 Task: Set the subtitle format in the text subtitle parser to "pjs".
Action: Mouse moved to (107, 20)
Screenshot: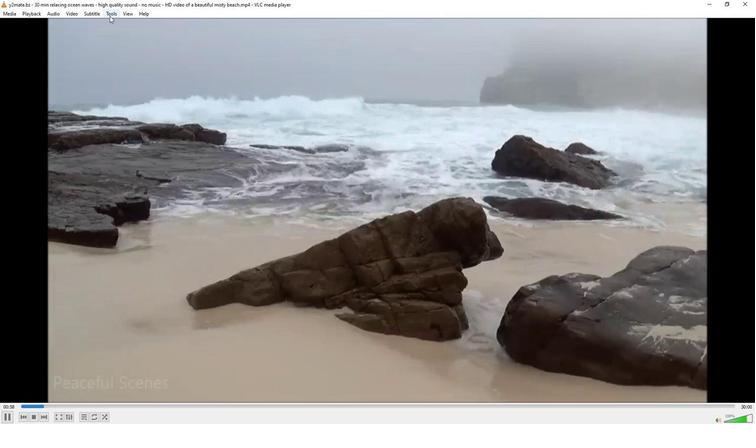 
Action: Mouse pressed left at (107, 20)
Screenshot: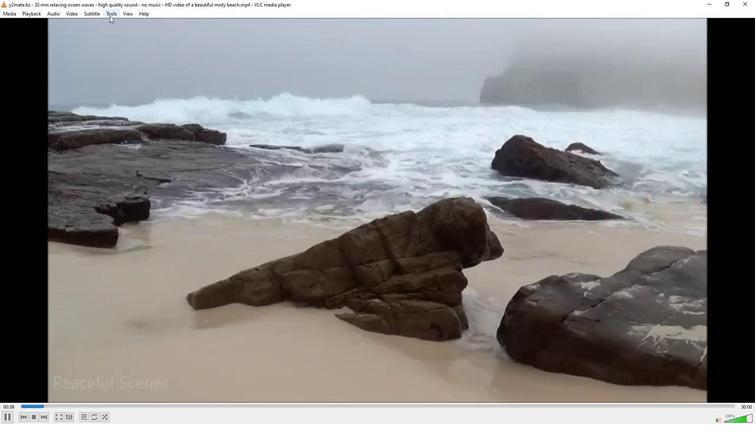 
Action: Mouse moved to (127, 107)
Screenshot: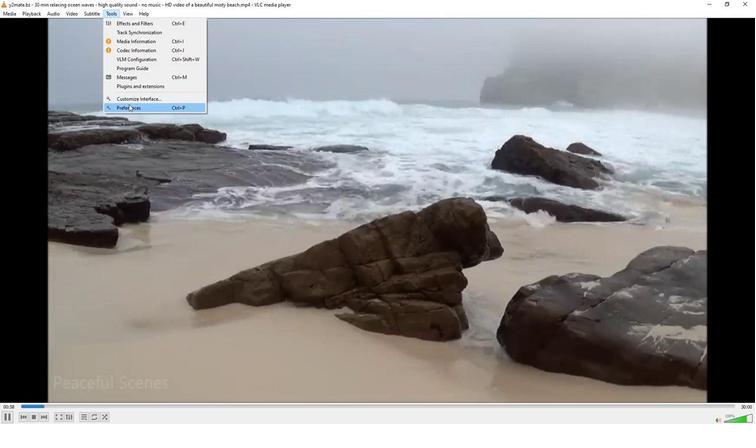 
Action: Mouse pressed left at (127, 107)
Screenshot: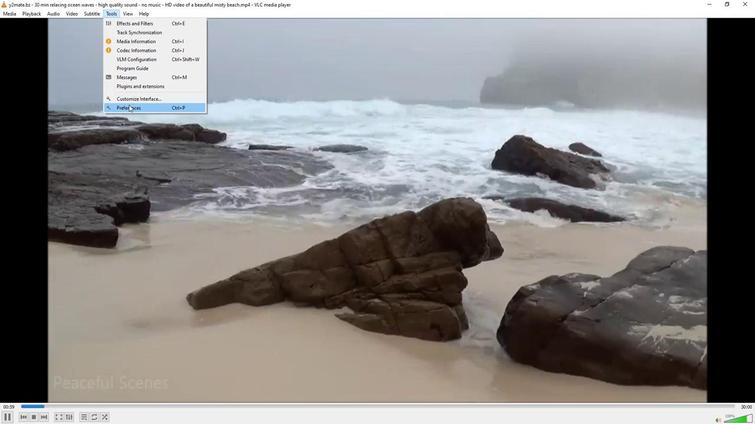 
Action: Mouse moved to (212, 325)
Screenshot: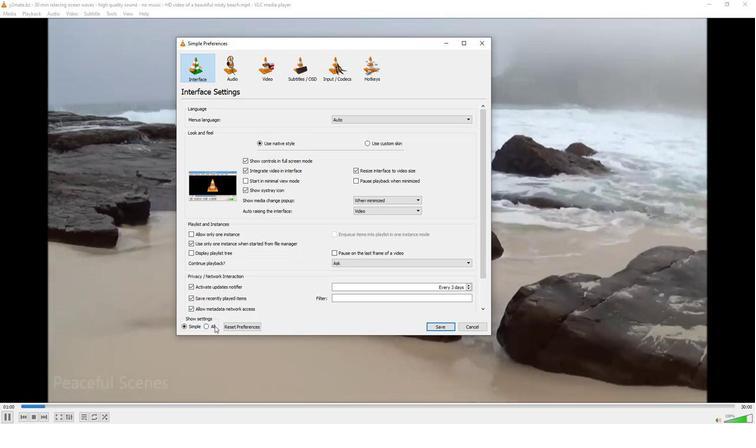 
Action: Mouse pressed left at (212, 325)
Screenshot: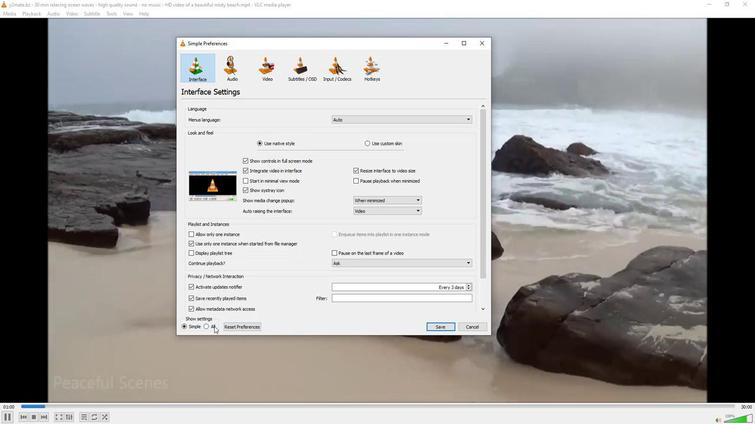 
Action: Mouse moved to (198, 216)
Screenshot: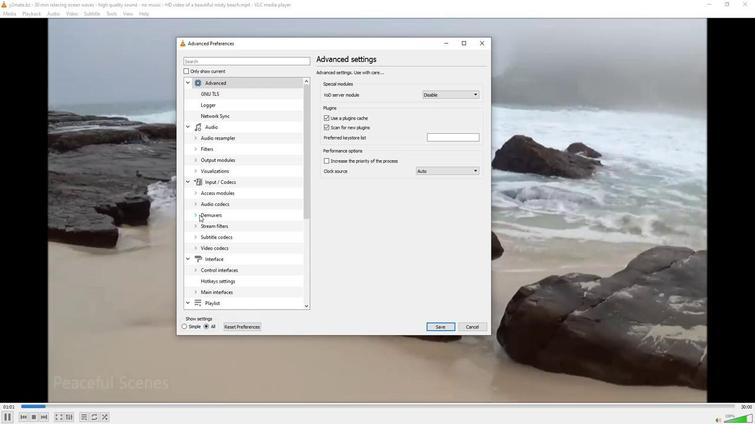 
Action: Mouse pressed left at (198, 216)
Screenshot: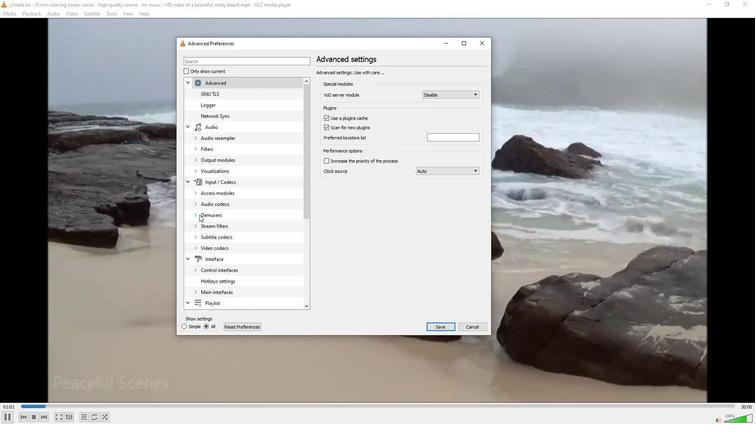 
Action: Mouse moved to (216, 253)
Screenshot: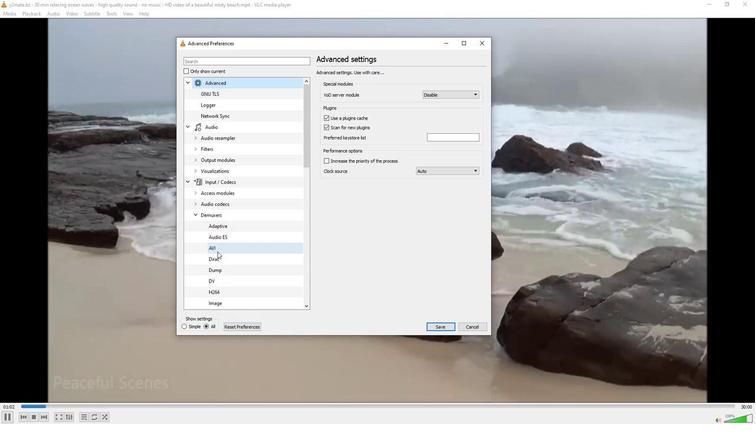 
Action: Mouse scrolled (216, 253) with delta (0, 0)
Screenshot: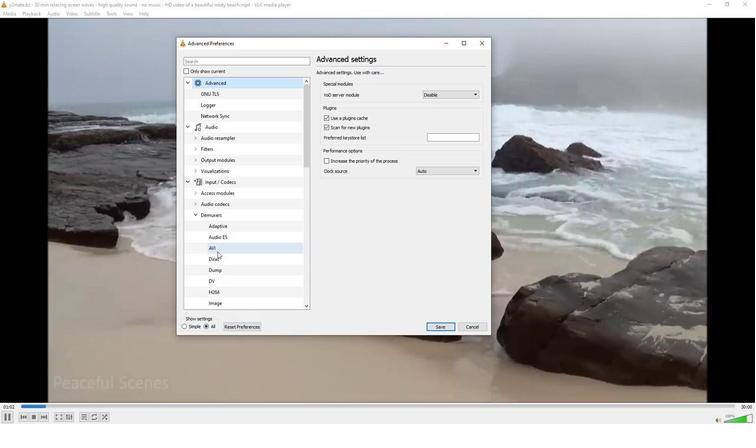 
Action: Mouse moved to (216, 254)
Screenshot: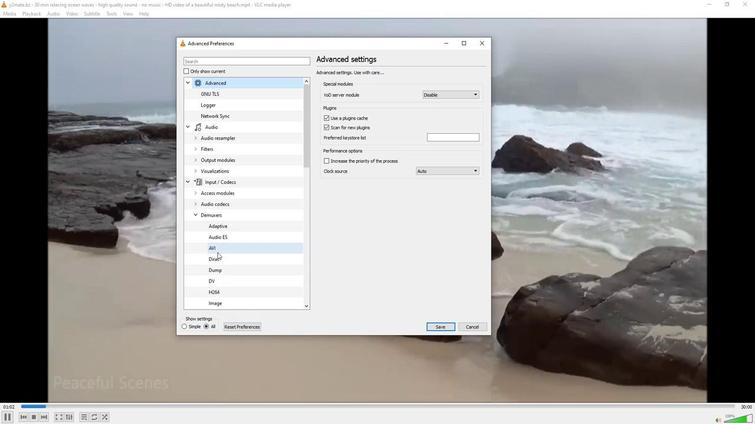 
Action: Mouse scrolled (216, 253) with delta (0, 0)
Screenshot: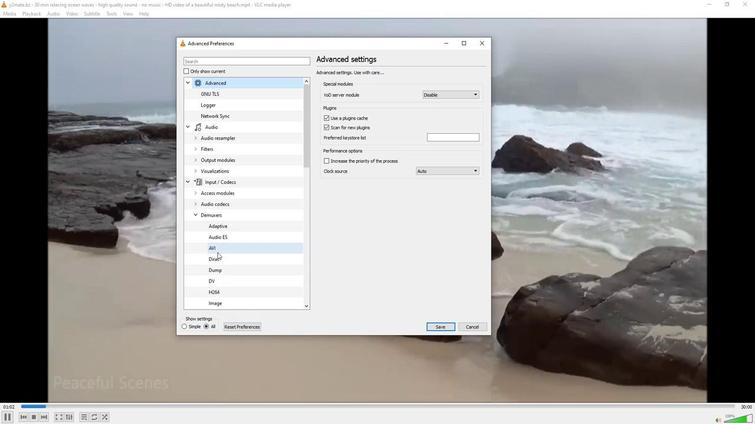 
Action: Mouse scrolled (216, 253) with delta (0, 0)
Screenshot: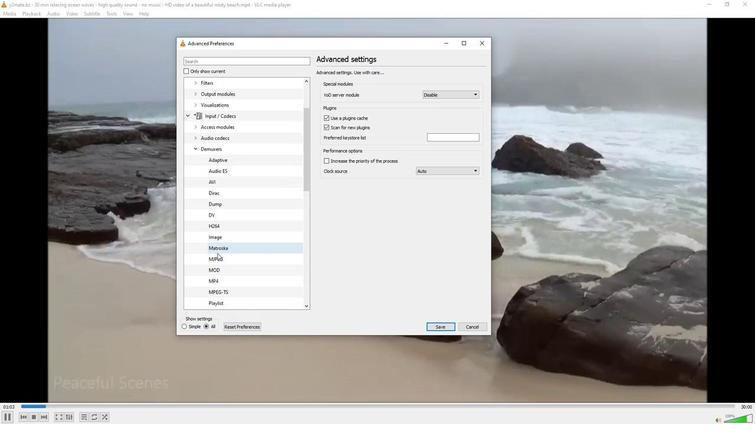 
Action: Mouse scrolled (216, 253) with delta (0, 0)
Screenshot: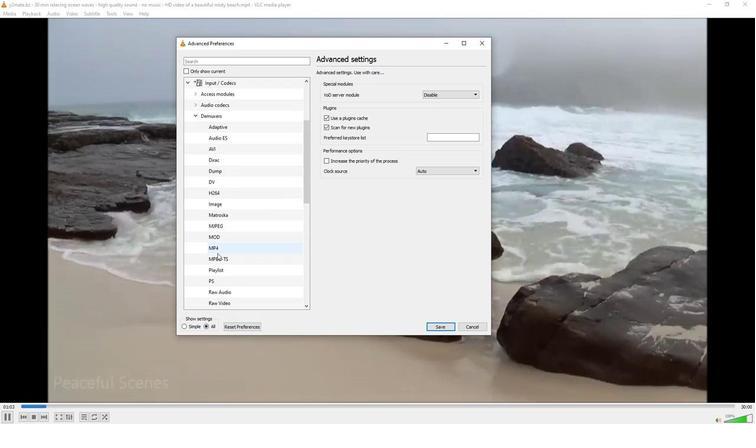 
Action: Mouse moved to (231, 303)
Screenshot: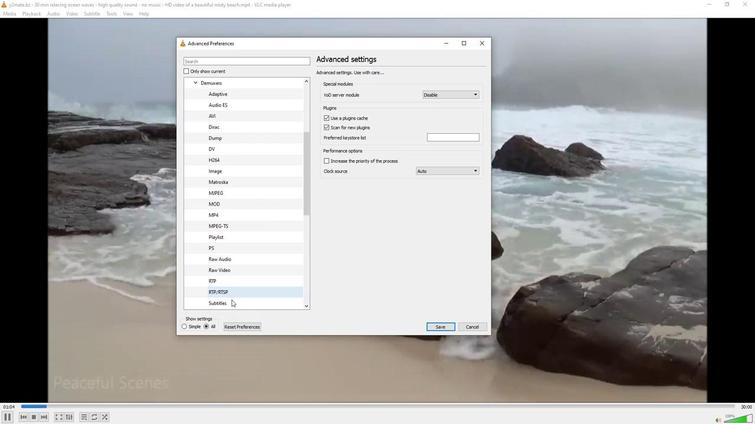 
Action: Mouse pressed left at (231, 303)
Screenshot: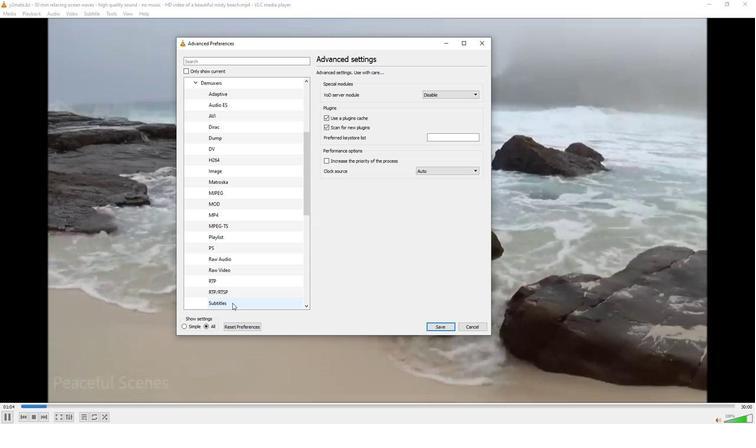 
Action: Mouse moved to (464, 107)
Screenshot: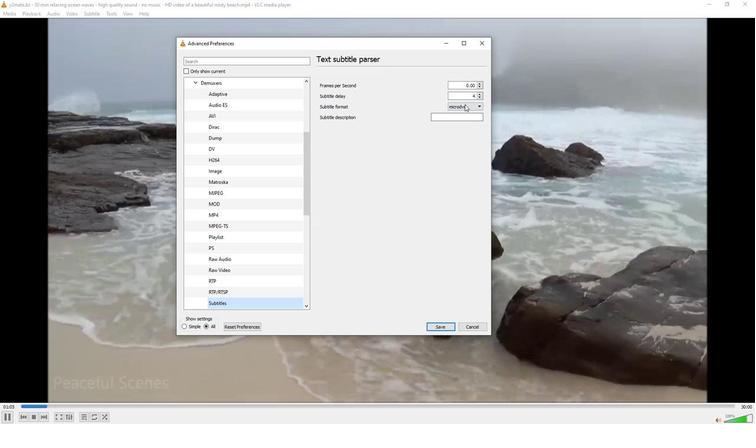 
Action: Mouse pressed left at (464, 107)
Screenshot: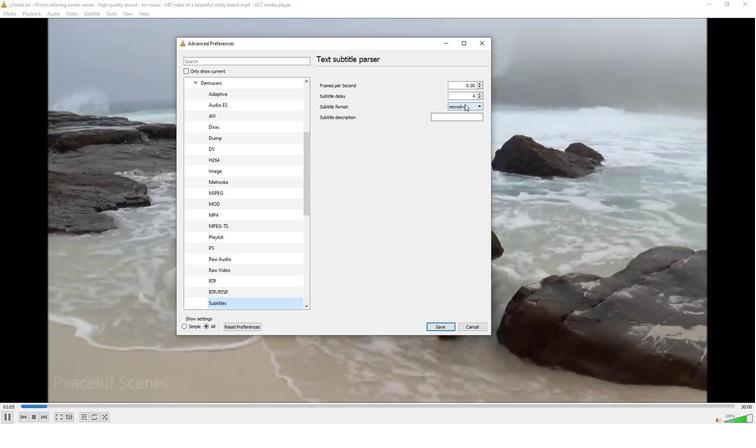 
Action: Mouse moved to (476, 136)
Screenshot: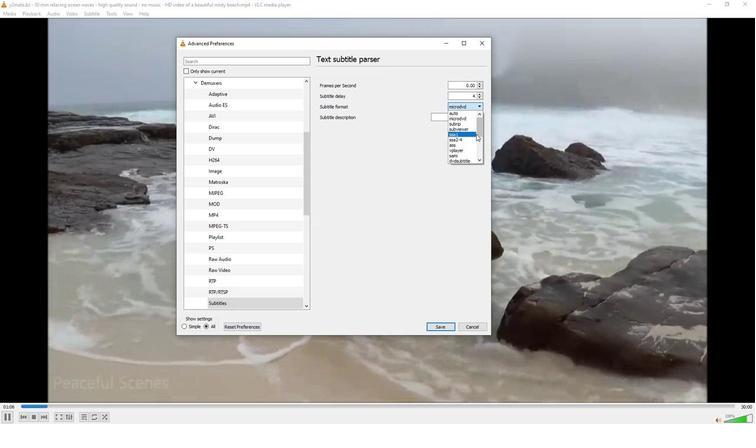 
Action: Mouse pressed left at (476, 136)
Screenshot: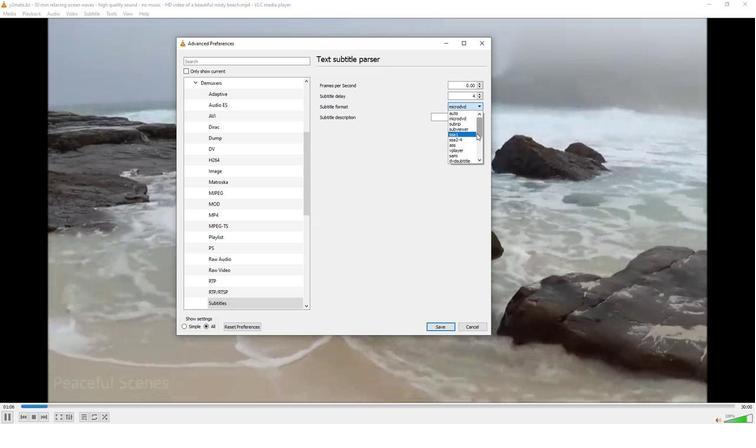 
Action: Mouse moved to (453, 159)
Screenshot: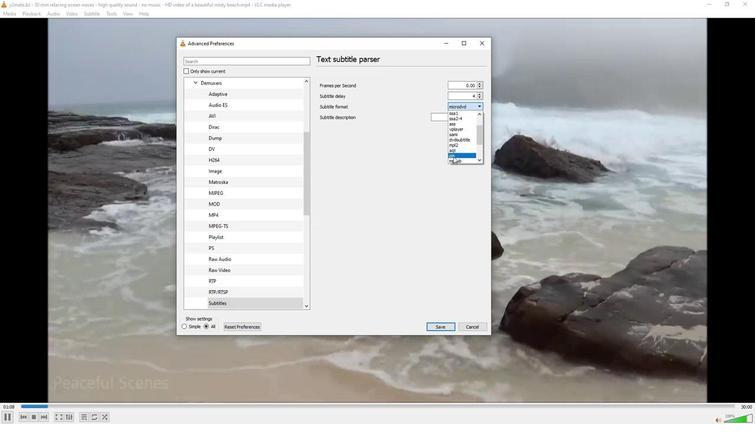 
Action: Mouse pressed left at (453, 159)
Screenshot: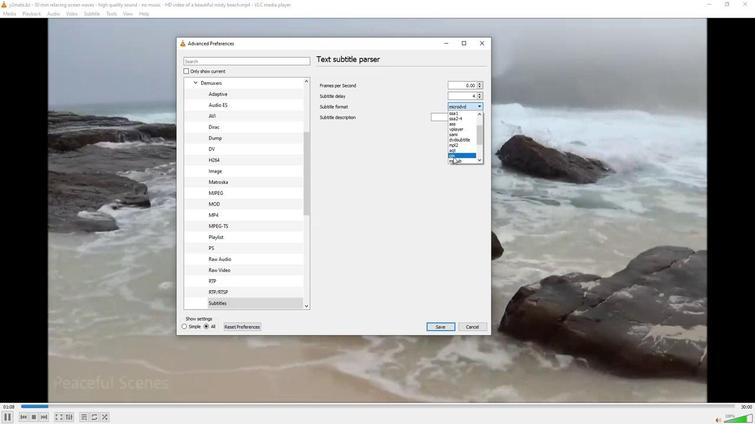 
Action: Mouse moved to (387, 174)
Screenshot: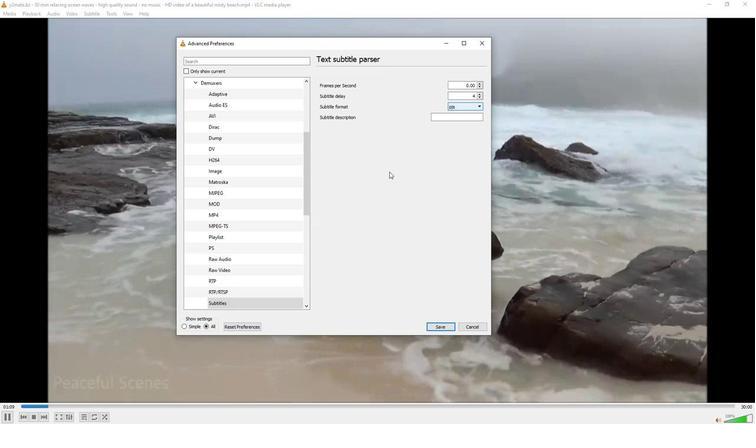 
